 Task: Add big number from layout.
Action: Mouse moved to (183, 64)
Screenshot: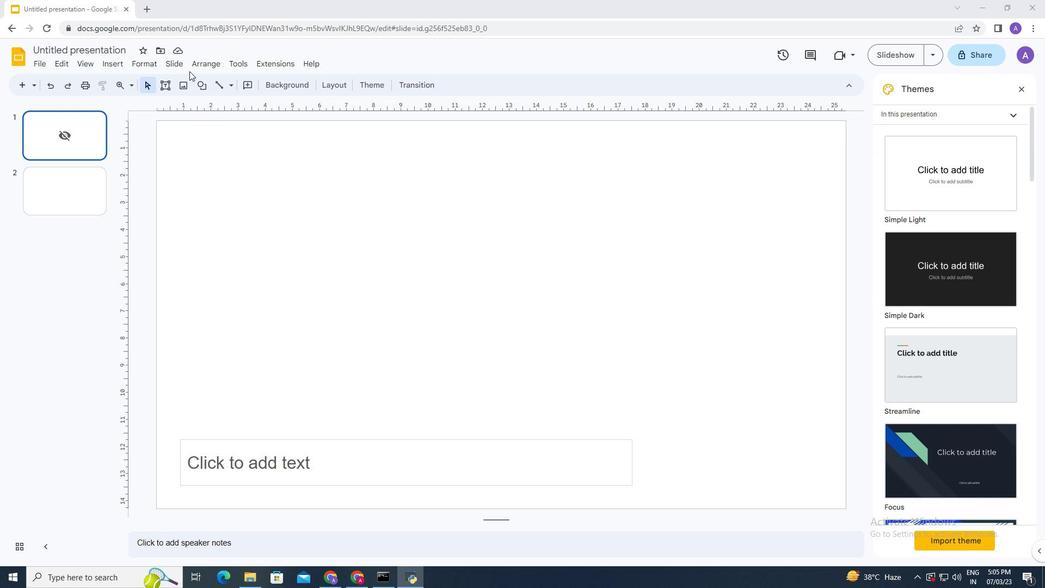 
Action: Mouse pressed left at (183, 64)
Screenshot: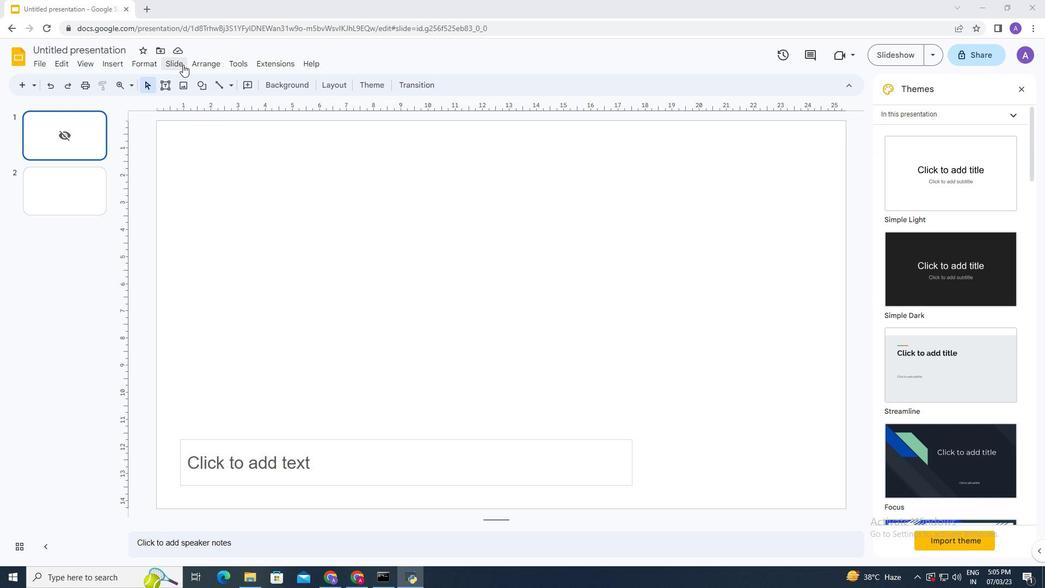 
Action: Mouse moved to (372, 380)
Screenshot: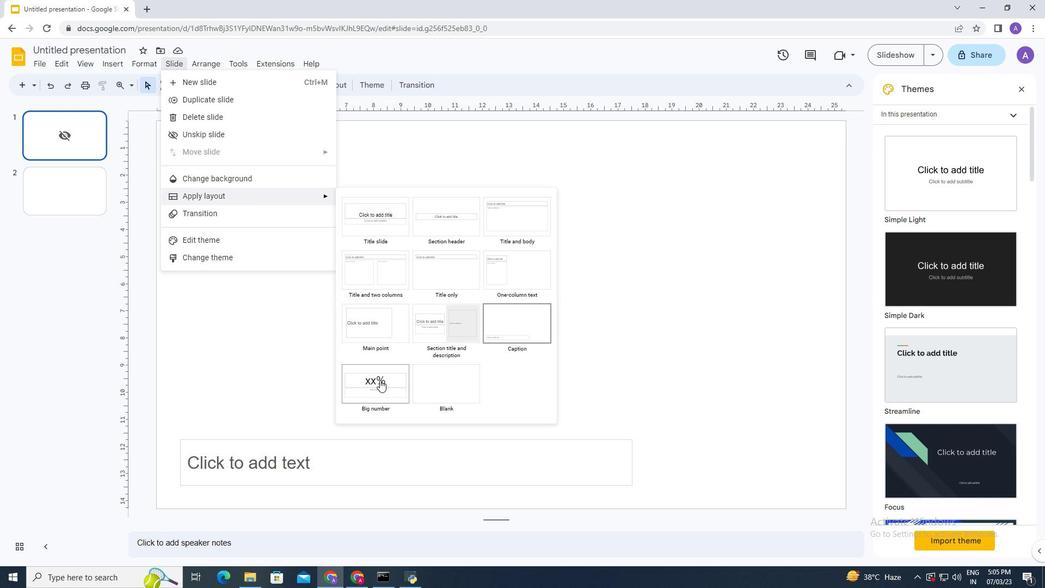 
Action: Mouse pressed left at (372, 380)
Screenshot: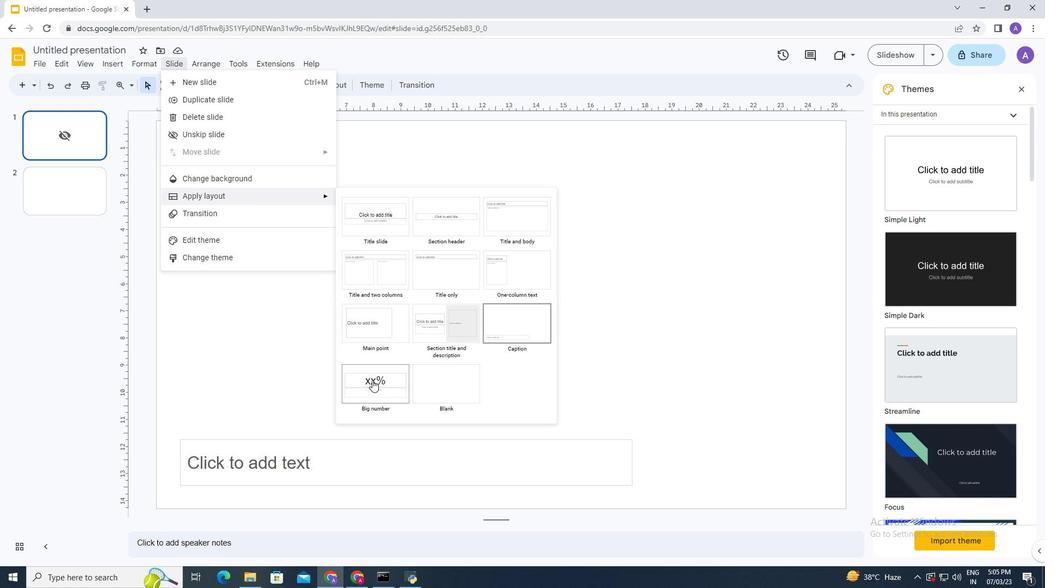 
